 Task: Create in the project AppWave and in the Backlog issue 'Develop a new tool for automated testing of web application API correctness and performance' a child issue 'Serverless computing application cost remediation', and assign it to team member softage.1@softage.net. Create in the project AppWave and in the Backlog issue 'Upgrade the deployment and rollback mechanisms of a web application to improve deployment efficiency and system stability' a child issue 'Automated infrastructure security incident response planning and reporting', and assign it to team member softage.2@softage.net
Action: Mouse moved to (181, 50)
Screenshot: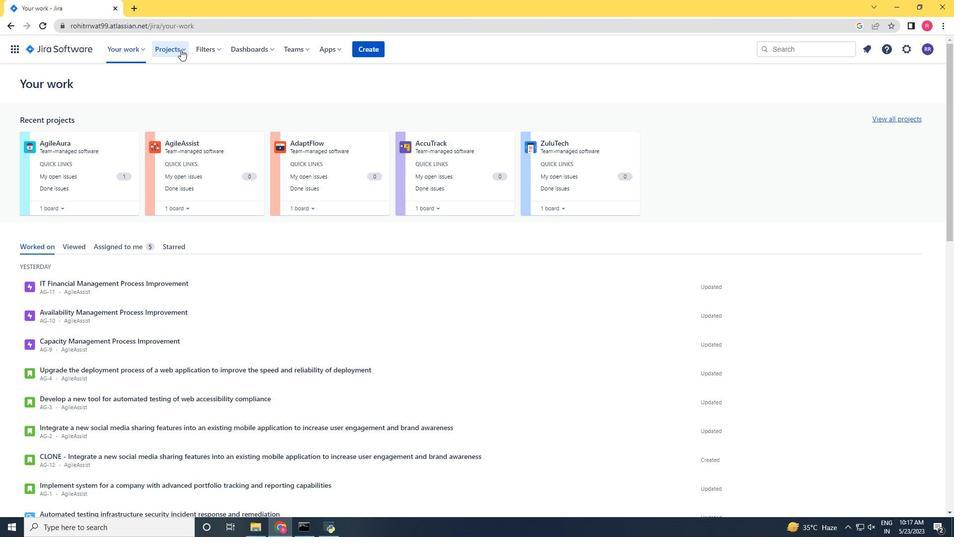 
Action: Mouse pressed left at (181, 50)
Screenshot: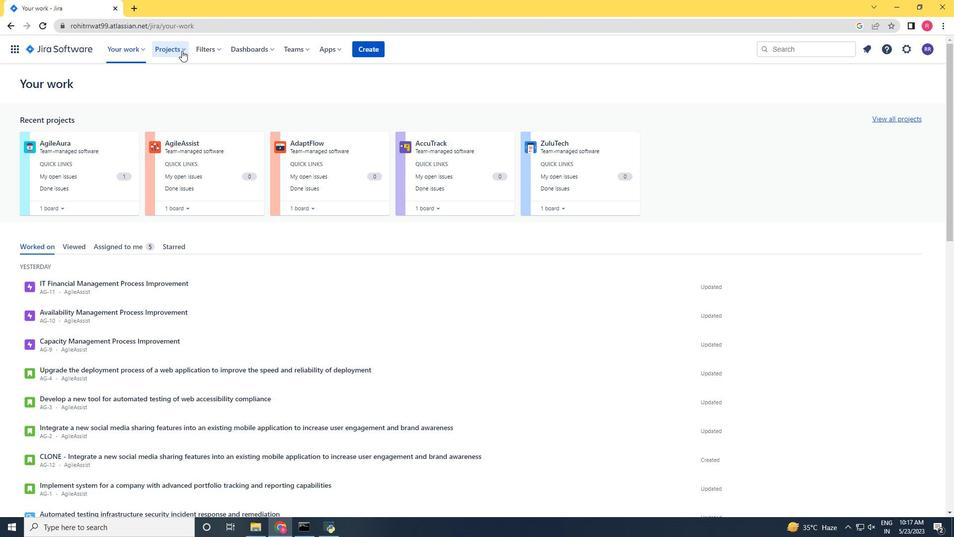 
Action: Mouse moved to (201, 93)
Screenshot: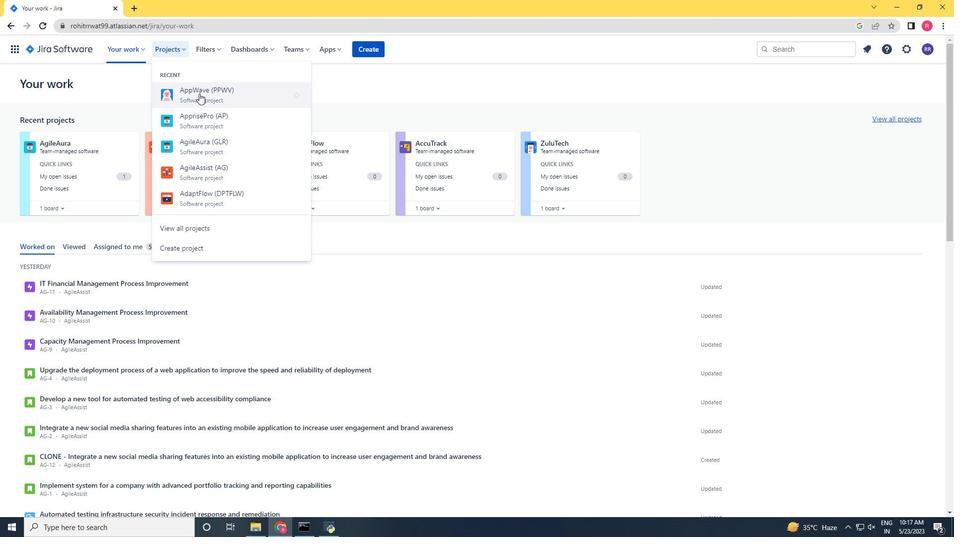 
Action: Mouse pressed left at (201, 93)
Screenshot: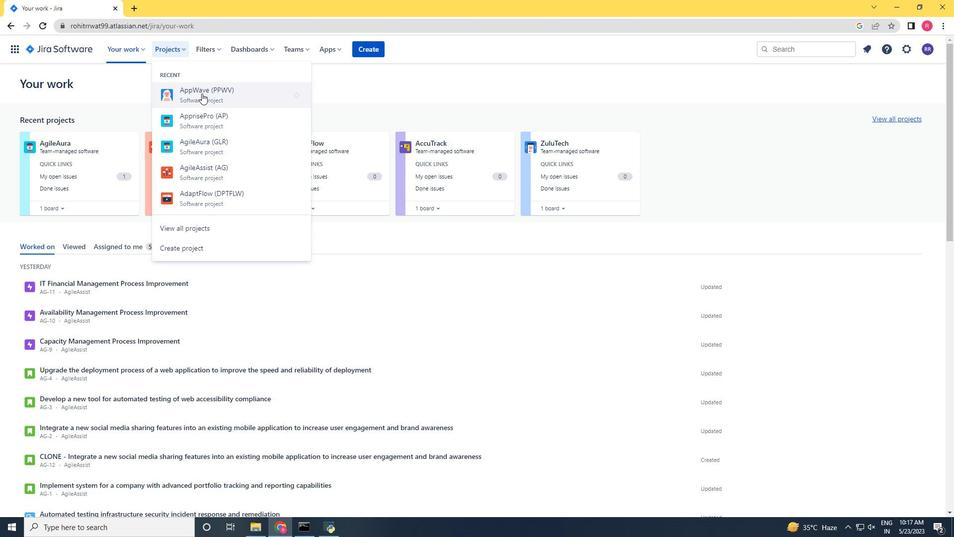 
Action: Mouse moved to (64, 148)
Screenshot: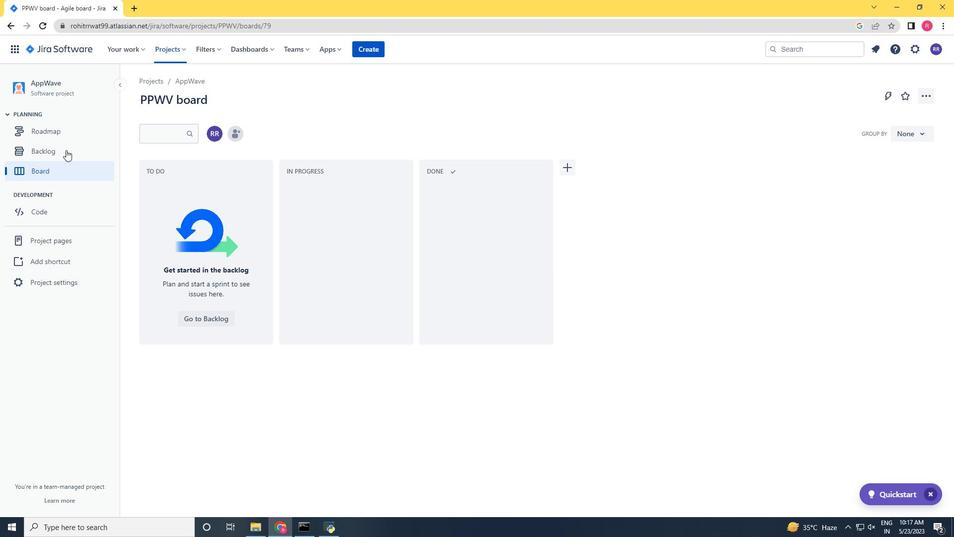 
Action: Mouse pressed left at (64, 148)
Screenshot: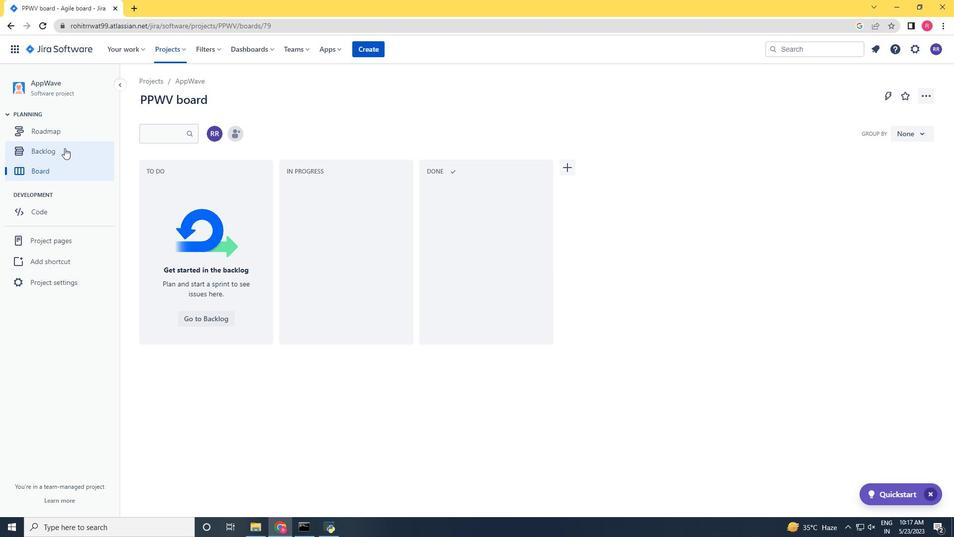 
Action: Mouse moved to (298, 305)
Screenshot: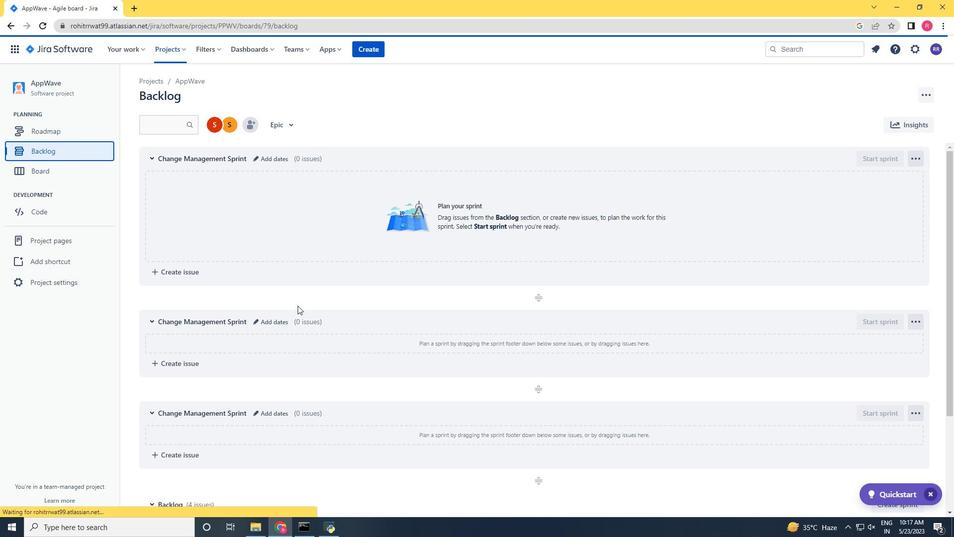 
Action: Mouse scrolled (298, 304) with delta (0, 0)
Screenshot: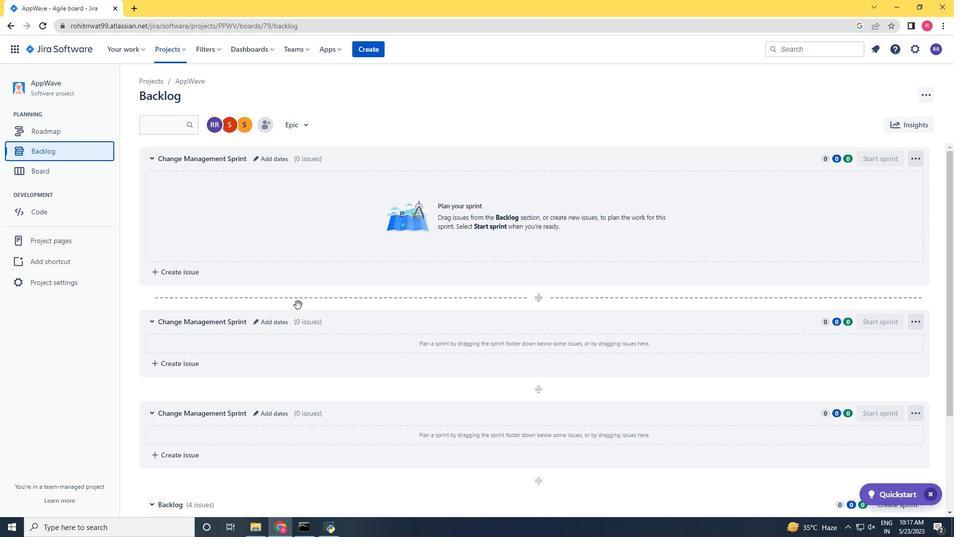 
Action: Mouse scrolled (298, 304) with delta (0, 0)
Screenshot: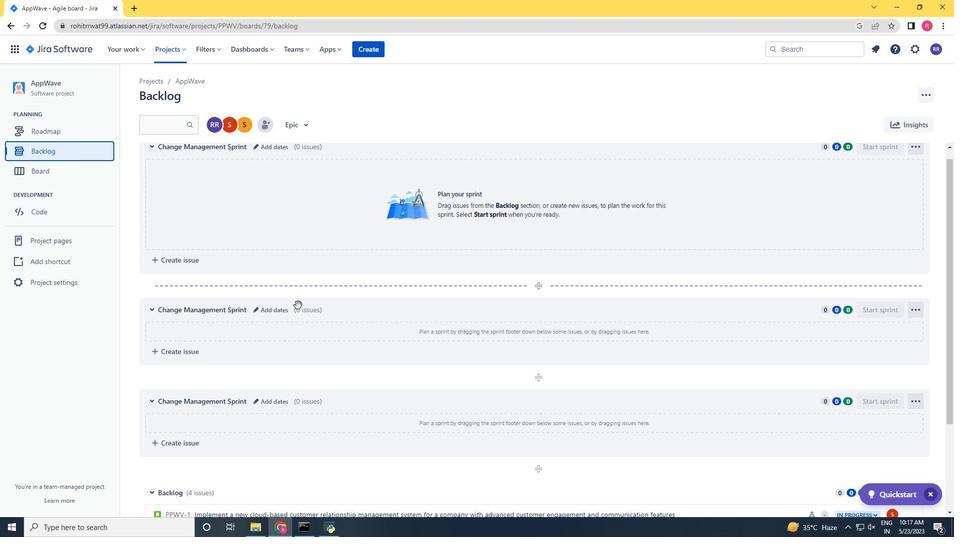 
Action: Mouse scrolled (298, 304) with delta (0, 0)
Screenshot: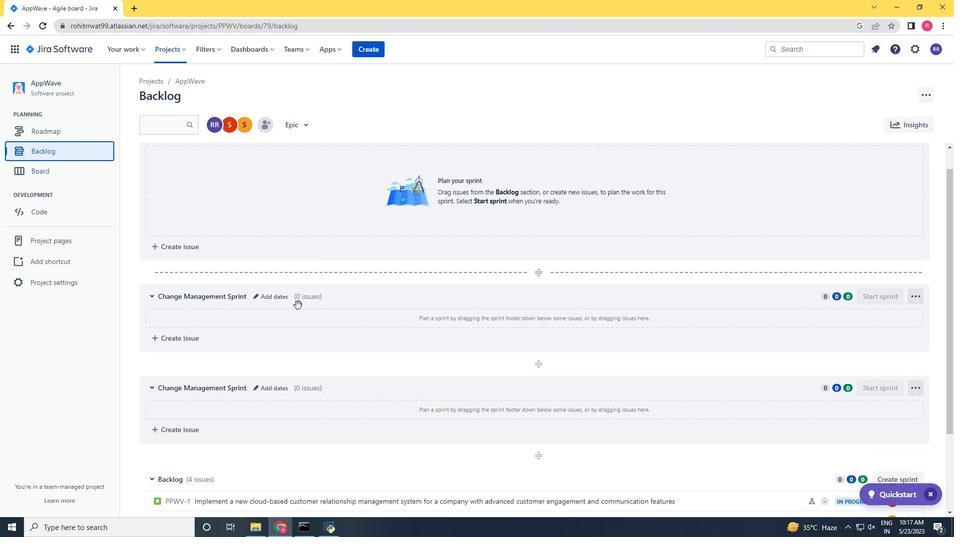 
Action: Mouse moved to (298, 306)
Screenshot: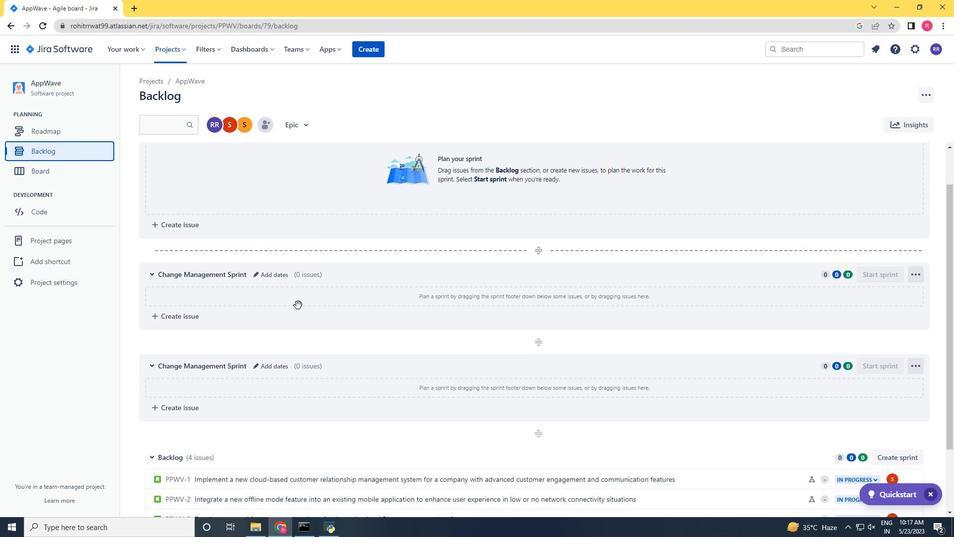 
Action: Mouse scrolled (298, 306) with delta (0, 0)
Screenshot: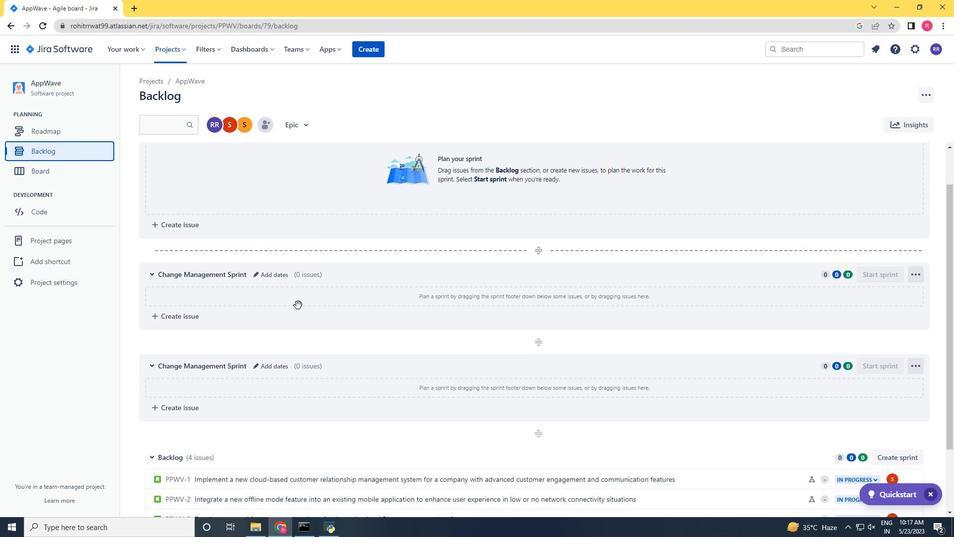 
Action: Mouse moved to (300, 312)
Screenshot: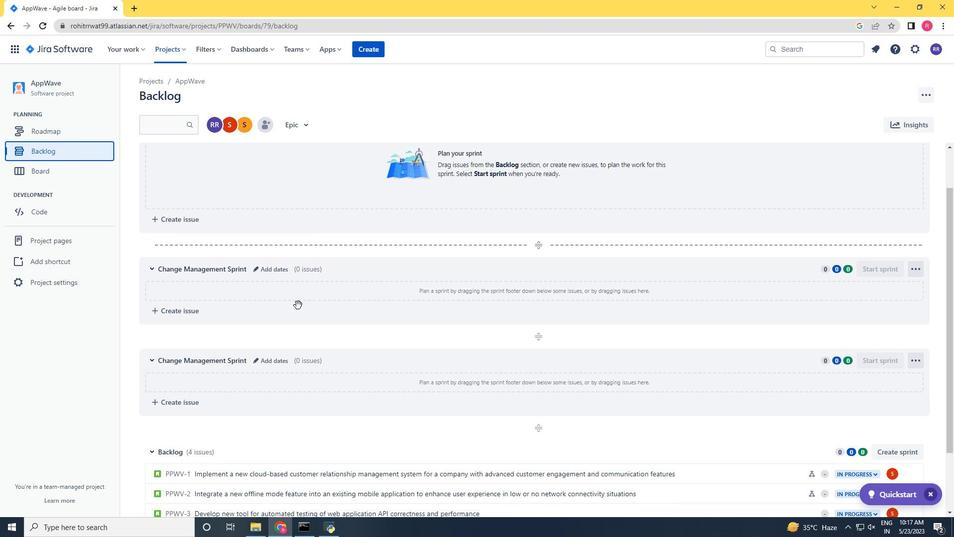 
Action: Mouse scrolled (300, 311) with delta (0, 0)
Screenshot: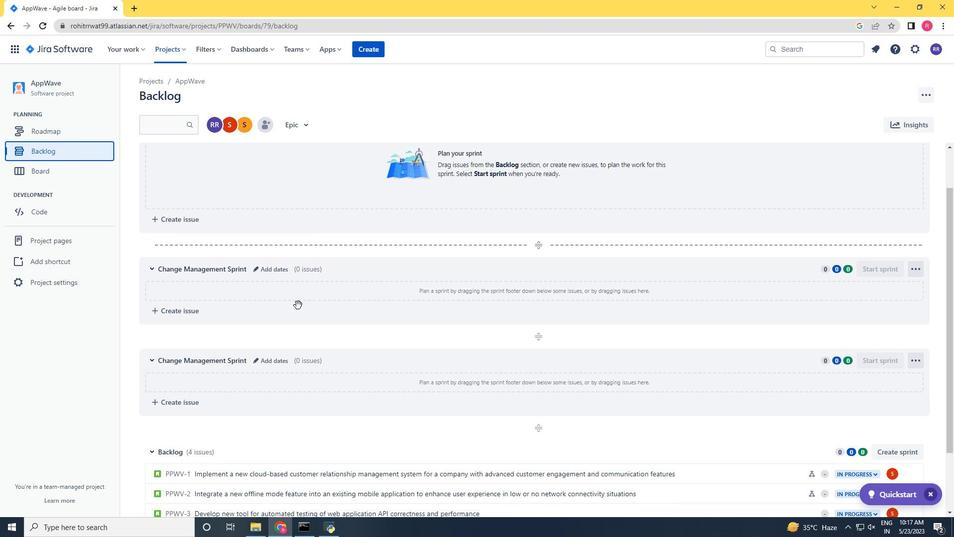 
Action: Mouse moved to (302, 315)
Screenshot: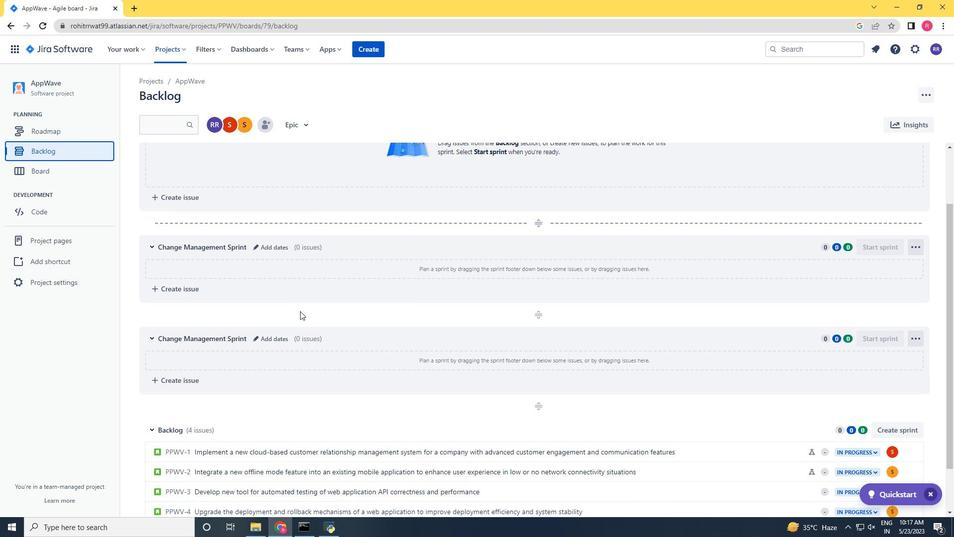 
Action: Mouse scrolled (302, 315) with delta (0, 0)
Screenshot: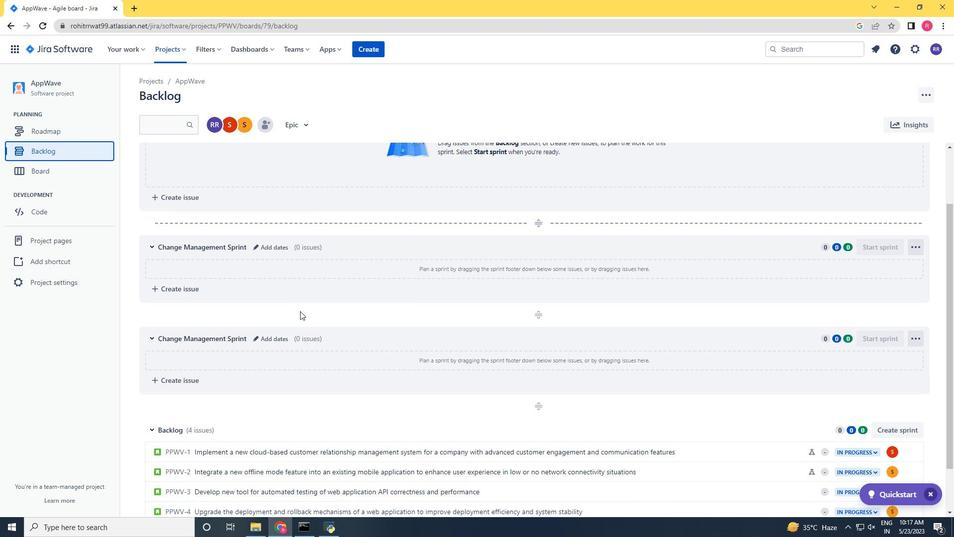 
Action: Mouse moved to (305, 318)
Screenshot: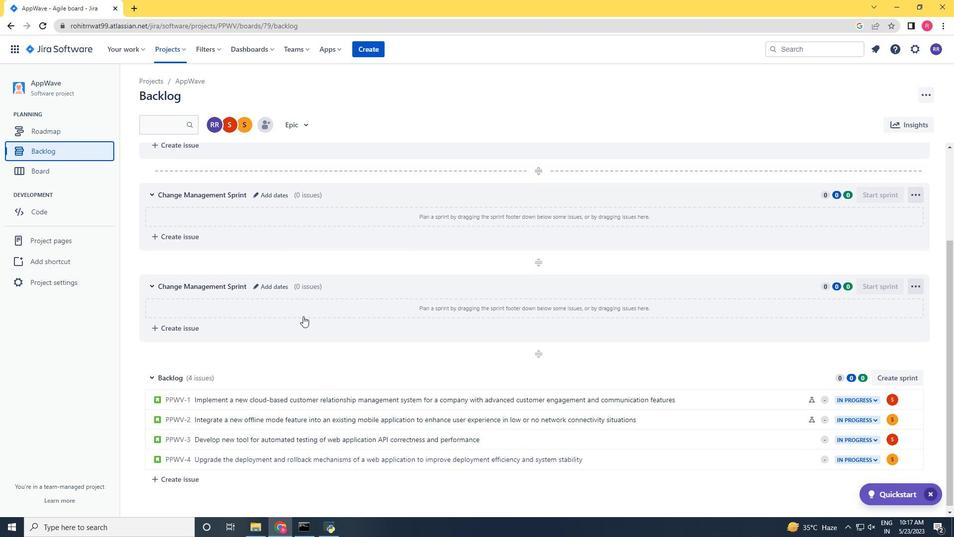 
Action: Mouse scrolled (305, 318) with delta (0, 0)
Screenshot: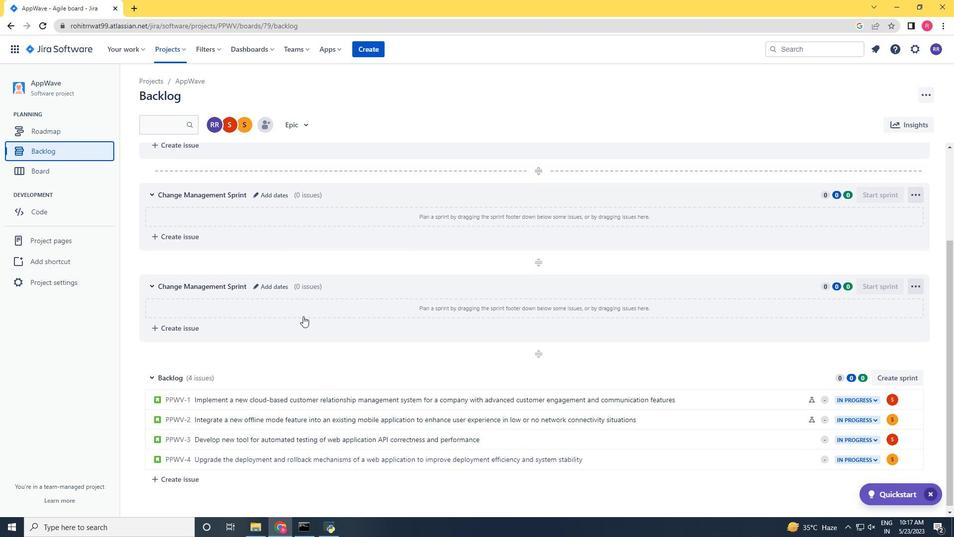 
Action: Mouse moved to (308, 323)
Screenshot: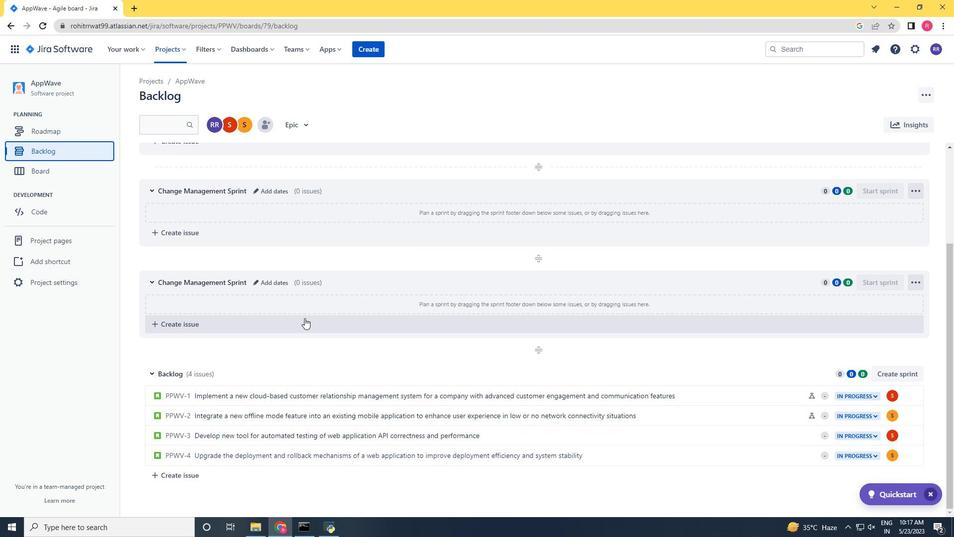 
Action: Mouse scrolled (308, 322) with delta (0, 0)
Screenshot: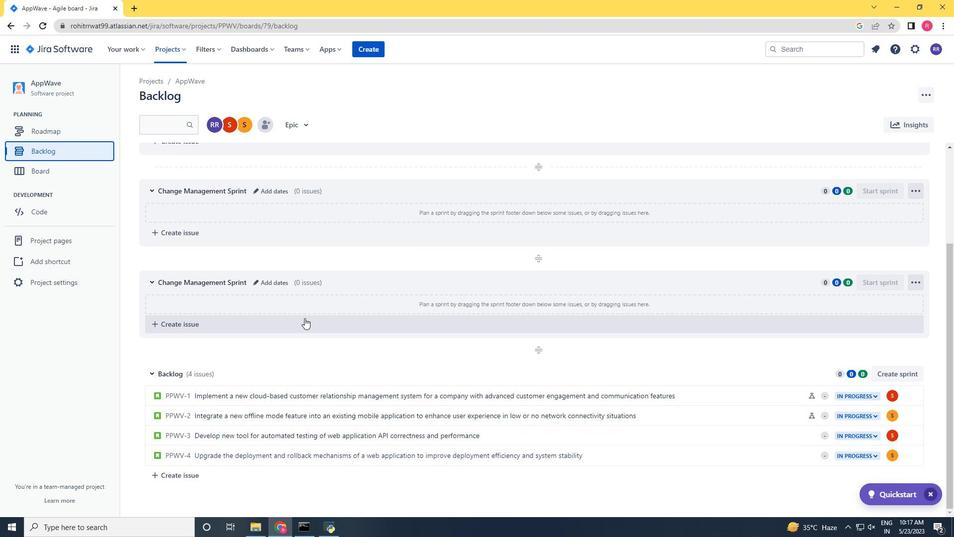 
Action: Mouse moved to (772, 432)
Screenshot: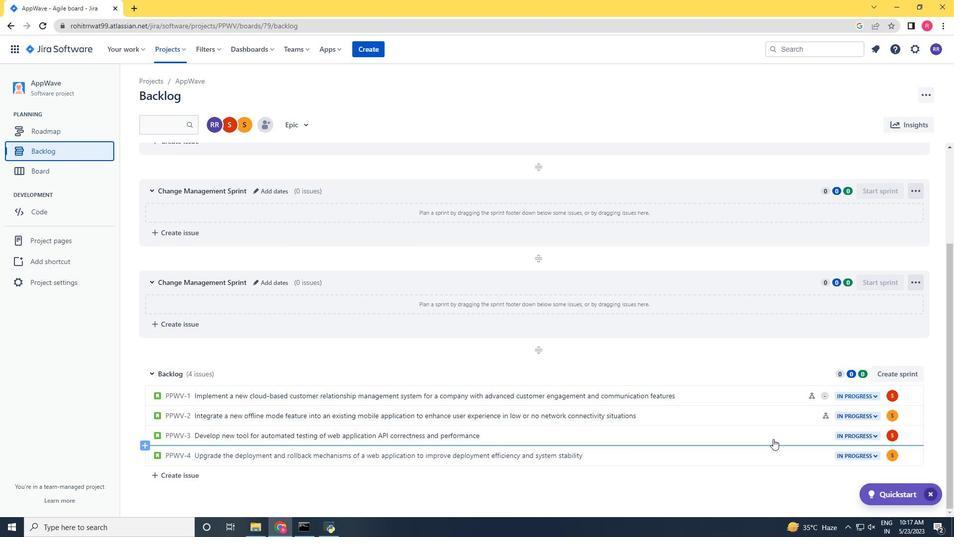
Action: Mouse pressed left at (772, 432)
Screenshot: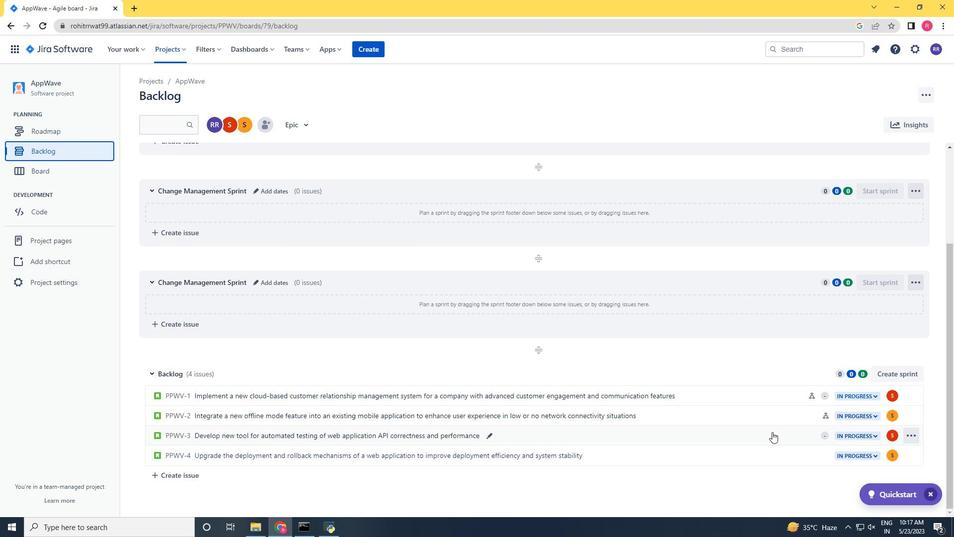 
Action: Mouse moved to (773, 222)
Screenshot: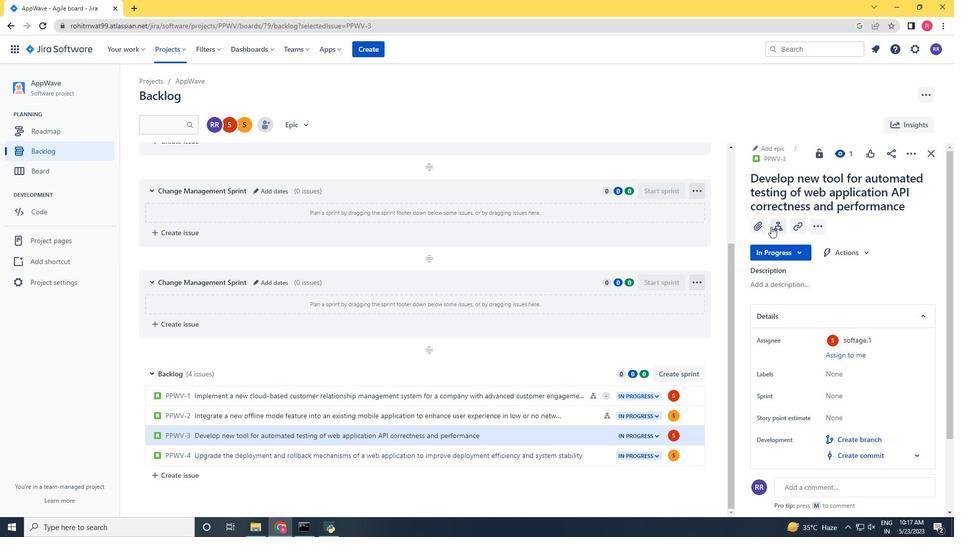 
Action: Mouse pressed left at (773, 222)
Screenshot: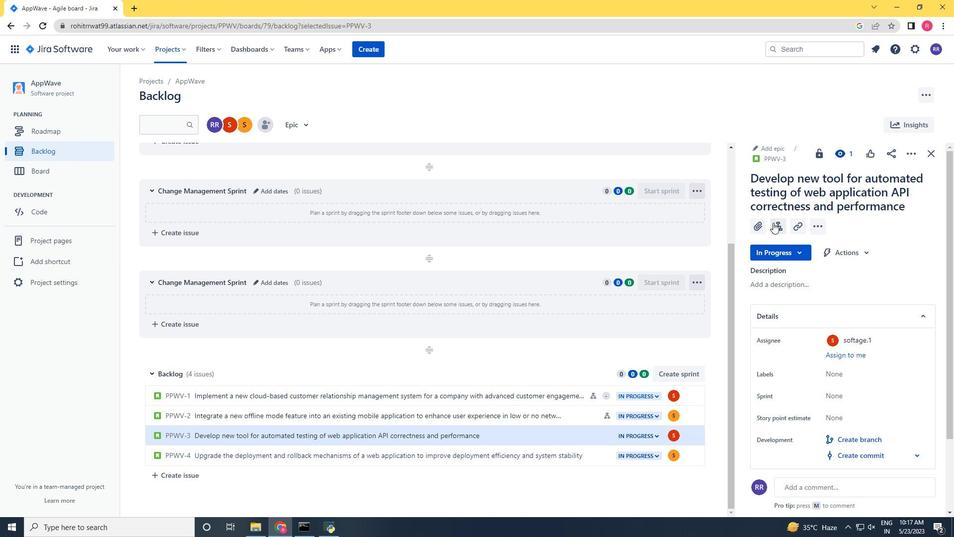 
Action: Mouse moved to (777, 259)
Screenshot: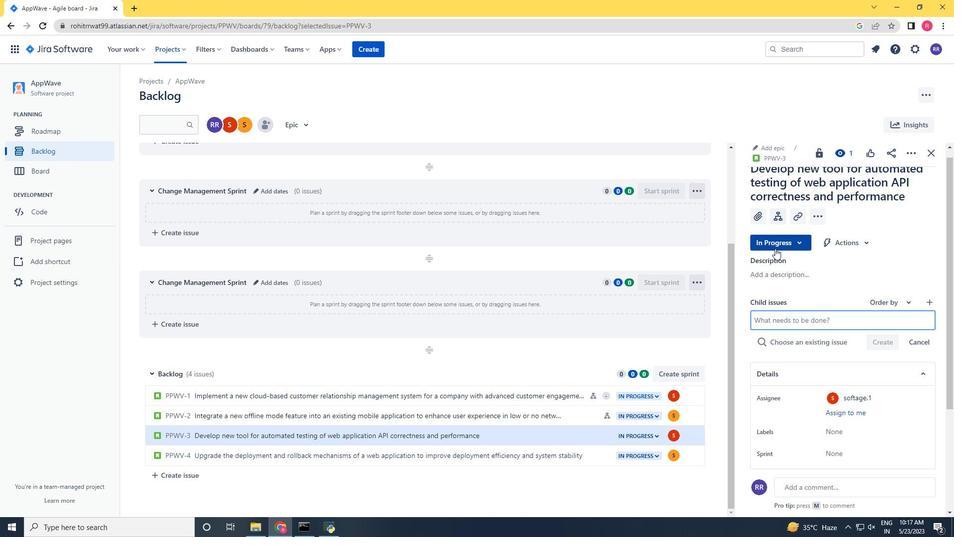 
Action: Key pressed <Key.shift>Serverless<Key.space>computing<Key.space>application<Key.space>cost<Key.space>ren<Key.backspace>mediation<Key.space><Key.enter><Key.enter>
Screenshot: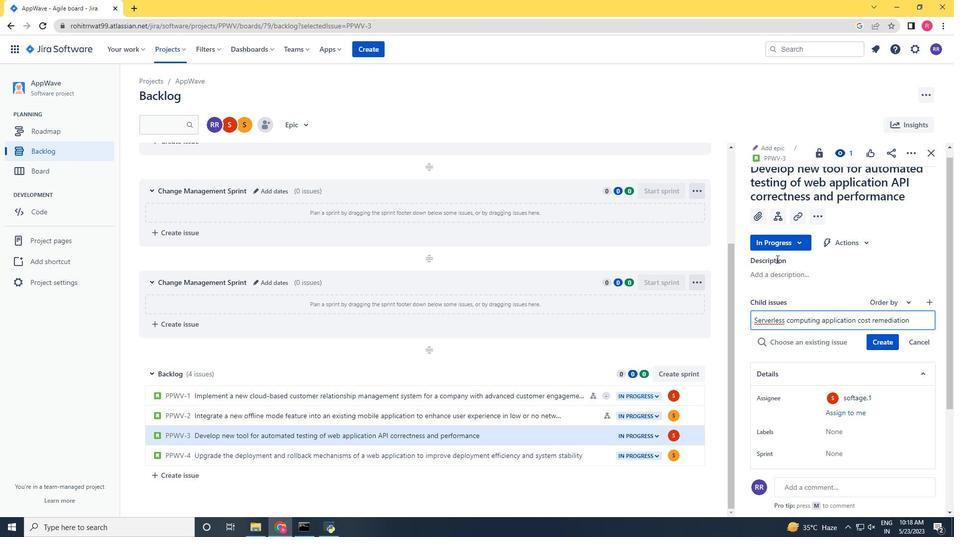 
Action: Mouse scrolled (777, 259) with delta (0, 0)
Screenshot: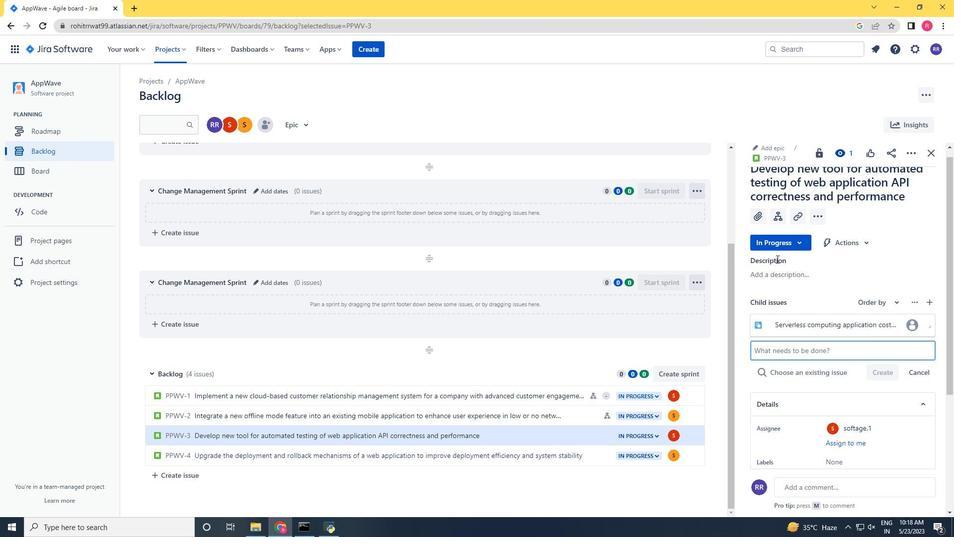 
Action: Mouse moved to (895, 338)
Screenshot: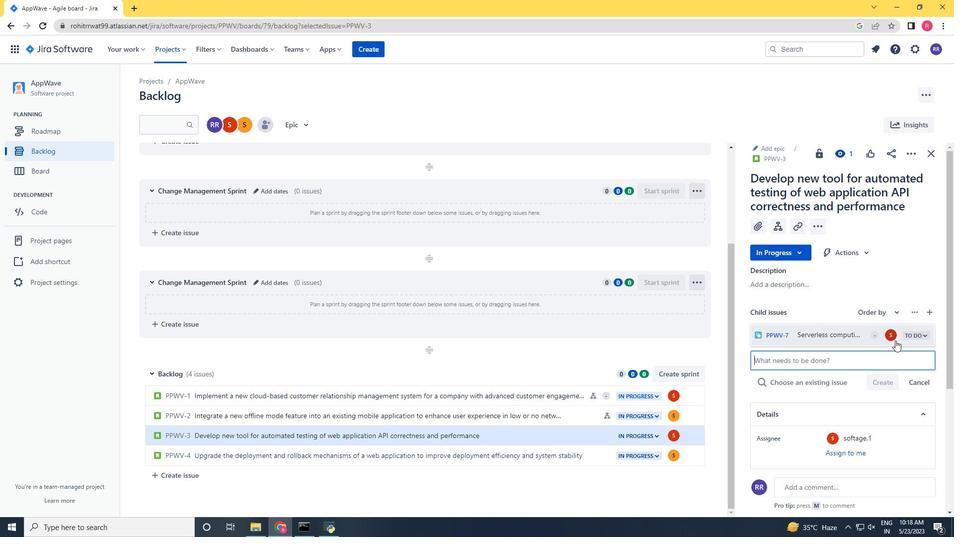 
Action: Mouse pressed left at (895, 338)
Screenshot: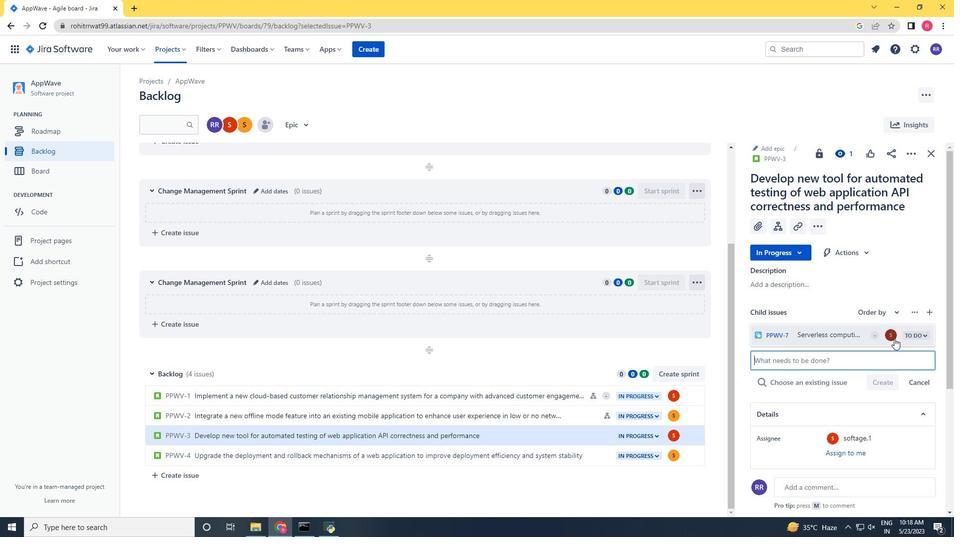 
Action: Mouse moved to (911, 278)
Screenshot: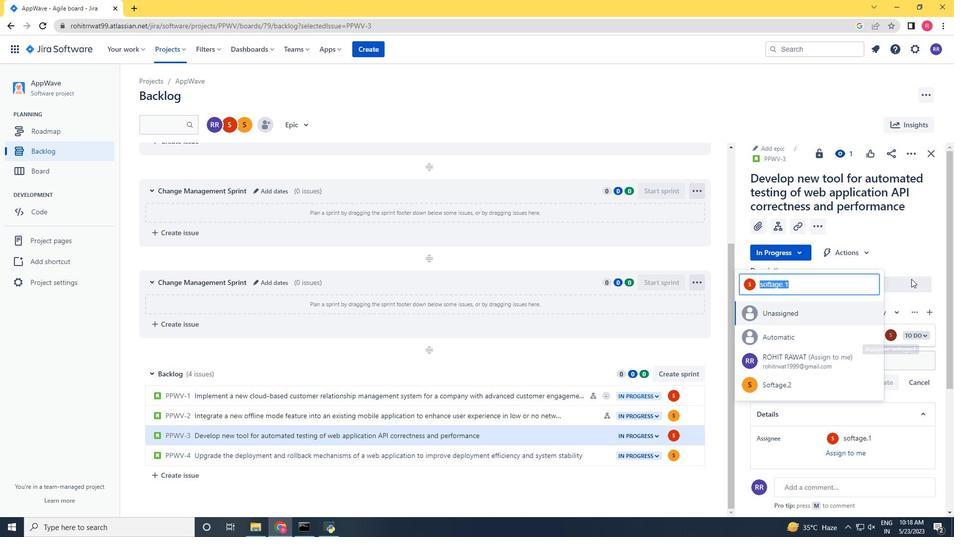 
Action: Mouse pressed left at (911, 278)
Screenshot: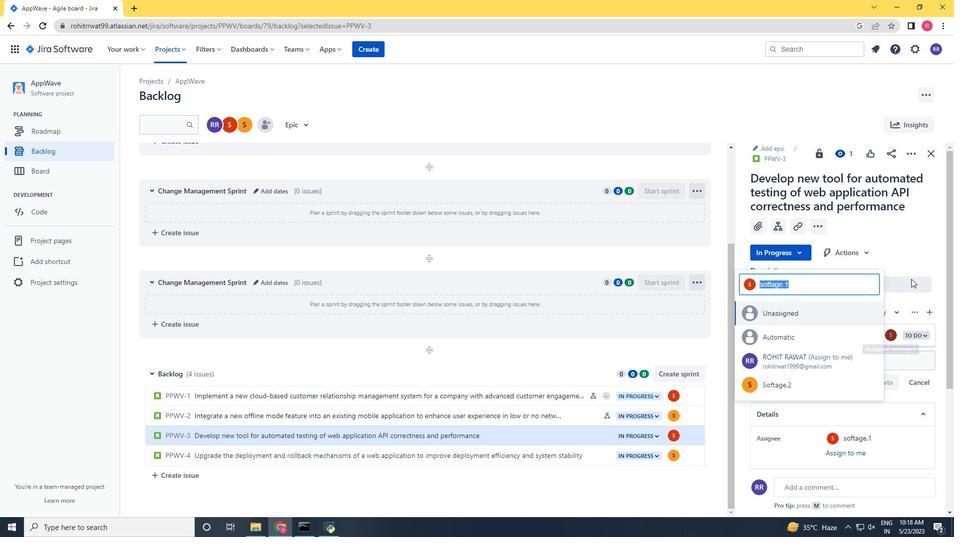 
Action: Mouse moved to (599, 460)
Screenshot: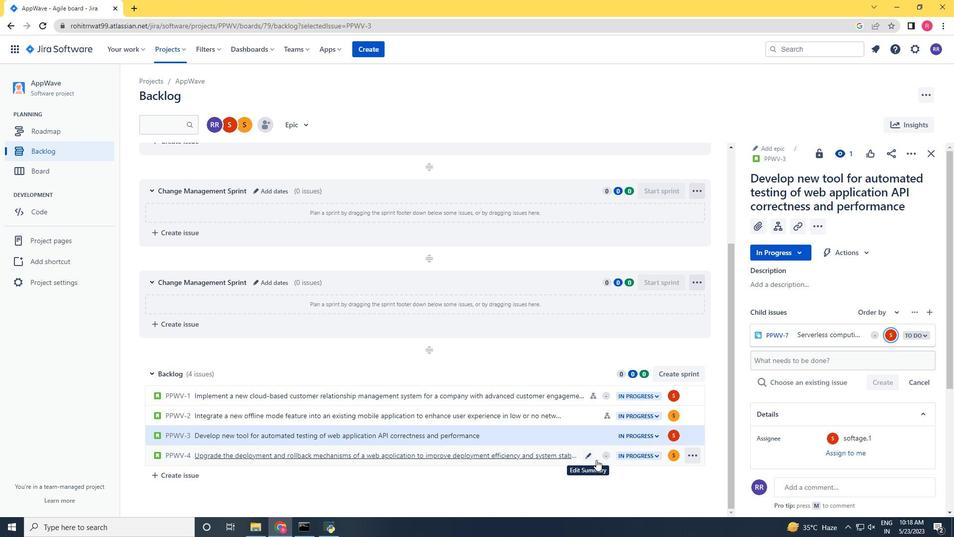 
Action: Mouse pressed left at (599, 460)
Screenshot: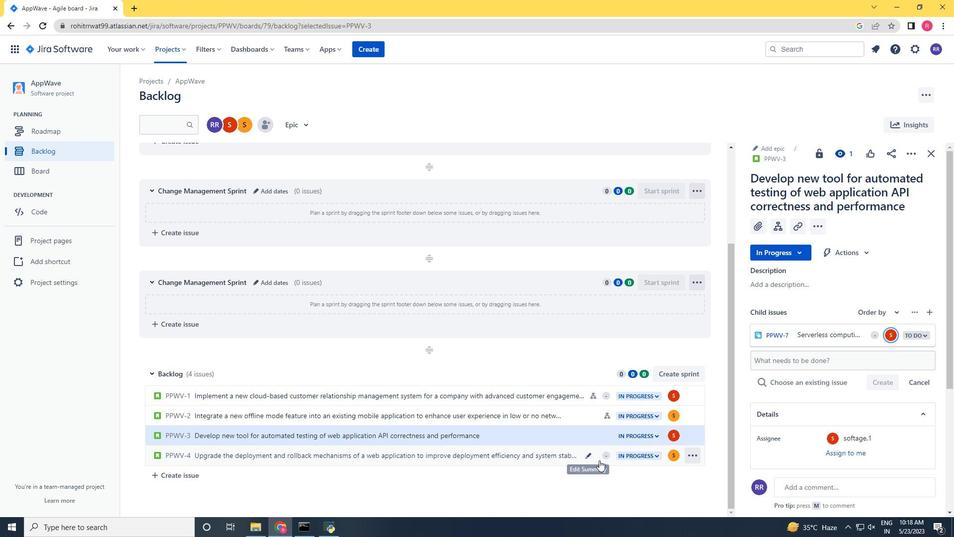 
Action: Mouse moved to (784, 241)
Screenshot: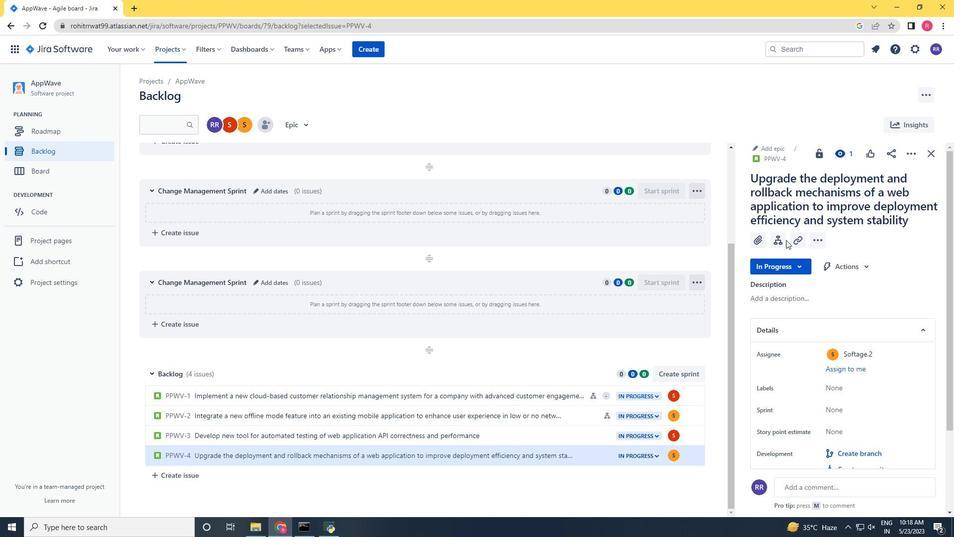 
Action: Mouse pressed left at (784, 241)
Screenshot: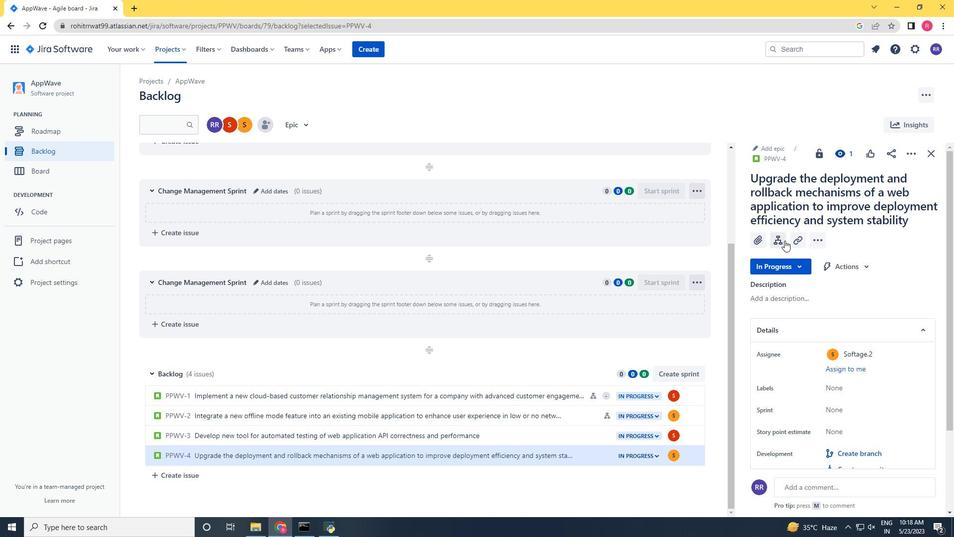 
Action: Key pressed <Key.shift>Automated<Key.space>infrastus<Key.backspace>cturw<Key.space><Key.backspace><Key.backspace><Key.backspace>re<Key.space><Key.backspace><Key.left><Key.left><Key.left><Key.left><Key.left><Key.left><Key.left><Key.left><Key.left><Key.left><Key.left><Key.right><Key.right><Key.right><Key.right><Key.right>r<Key.right><Key.right><Key.right><Key.right><Key.right><Key.right><Key.right><Key.right><Key.right><Key.right><Key.right><Key.right><Key.right><Key.right><Key.space>security<Key.space>incident<Key.space>responce<Key.space><Key.left><Key.left><Key.left><Key.left><Key.left><Key.left><Key.right><Key.right><Key.right><Key.right><Key.backspace>s00<Key.backspace><Key.backspace><Key.right><Key.right><Key.right><Key.right><Key.right><Key.right>planning<Key.space>and<Key.space>reposring<Key.backspace><Key.backspace><Key.backspace><Key.backspace><Key.backspace>rting<Key.enter>
Screenshot: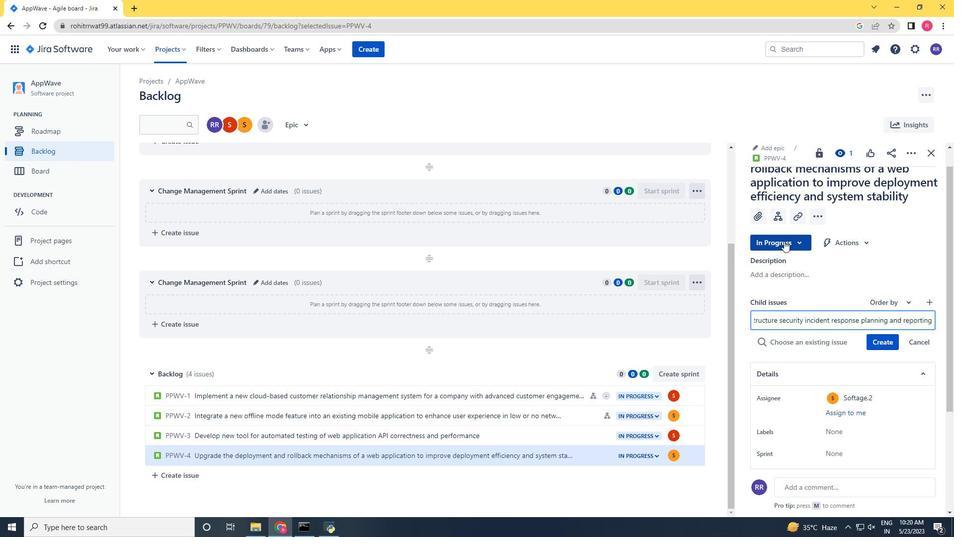 
Action: Mouse scrolled (784, 241) with delta (0, 0)
Screenshot: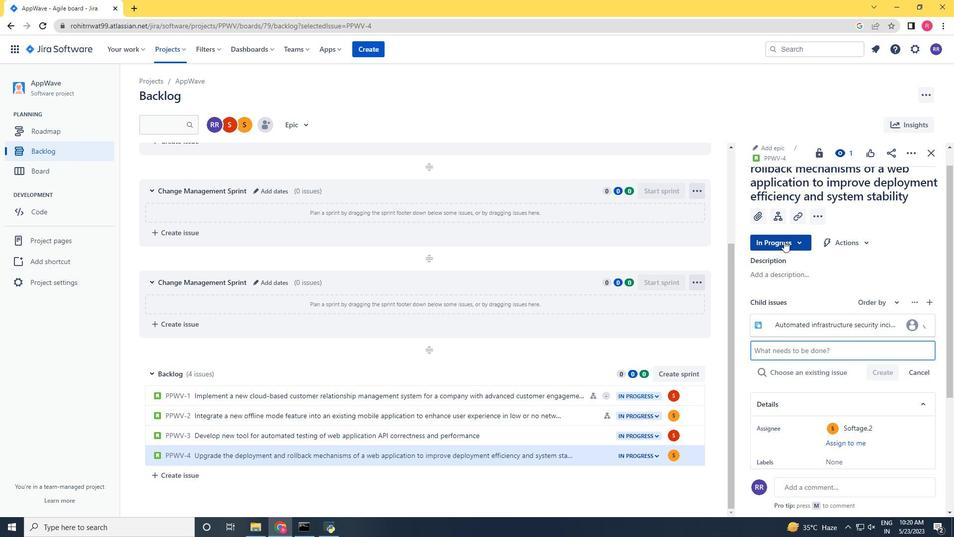 
Action: Mouse scrolled (784, 241) with delta (0, 0)
Screenshot: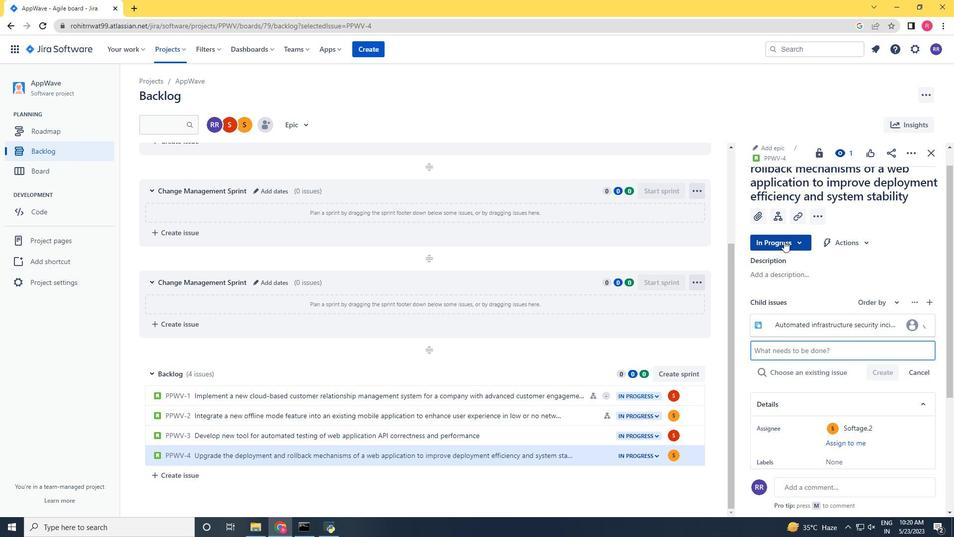 
Action: Mouse scrolled (784, 241) with delta (0, 0)
Screenshot: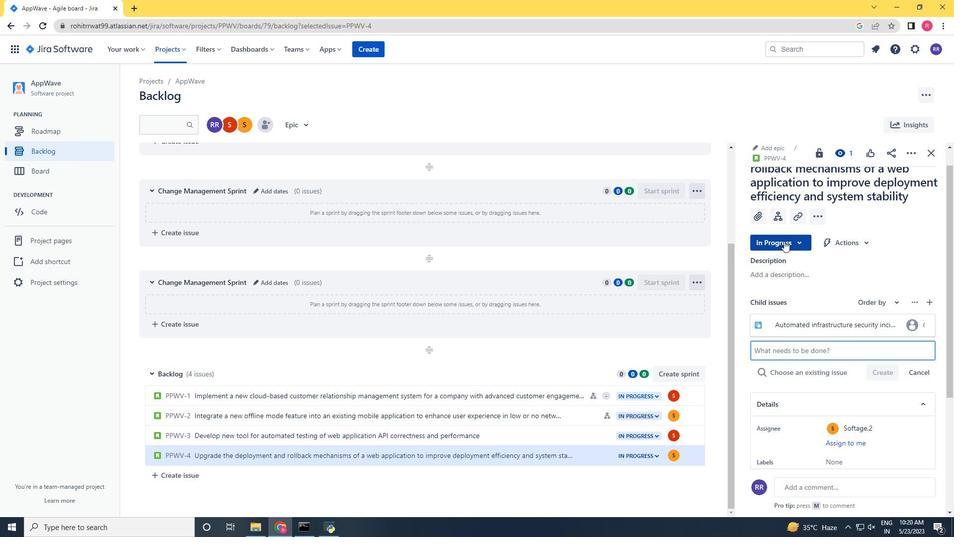 
Action: Mouse moved to (889, 351)
Screenshot: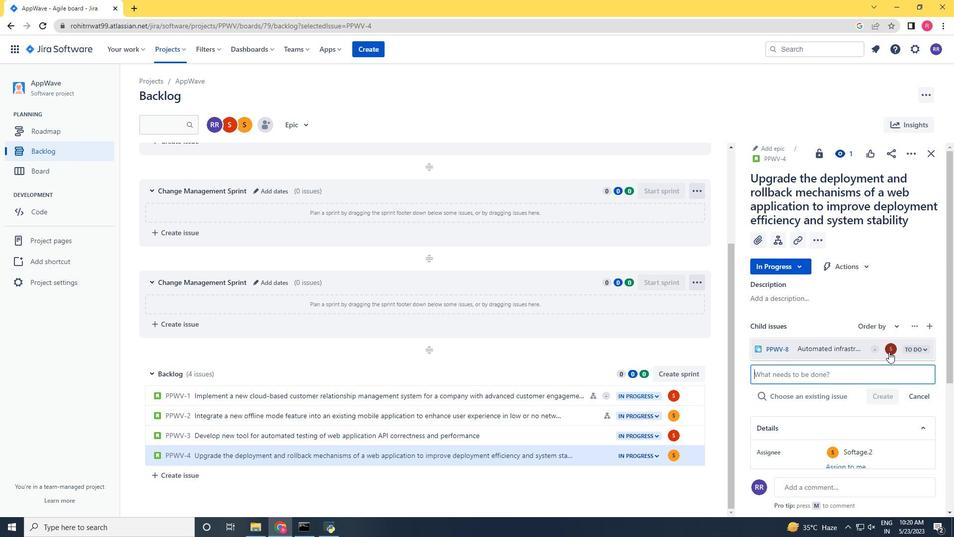 
Action: Mouse pressed left at (889, 351)
Screenshot: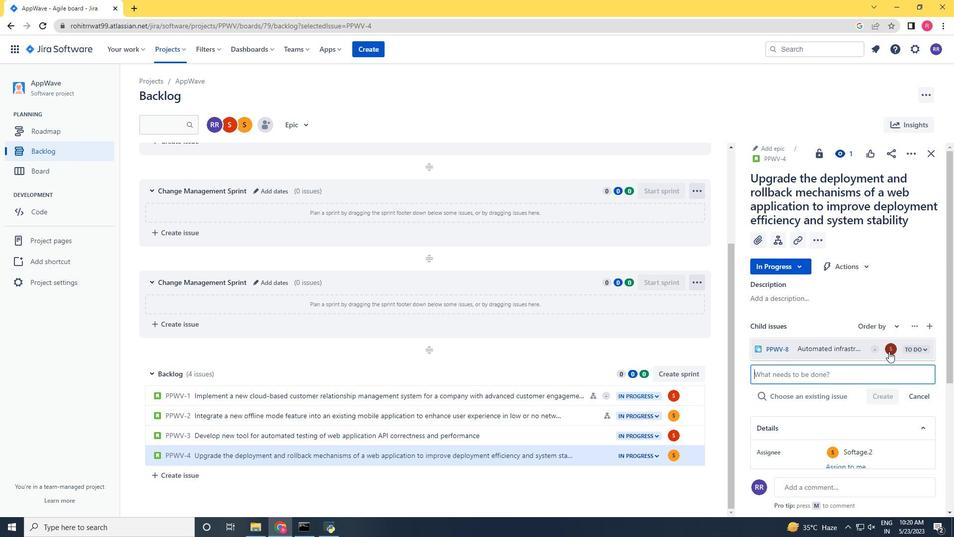 
Action: Key pressed softage.2
Screenshot: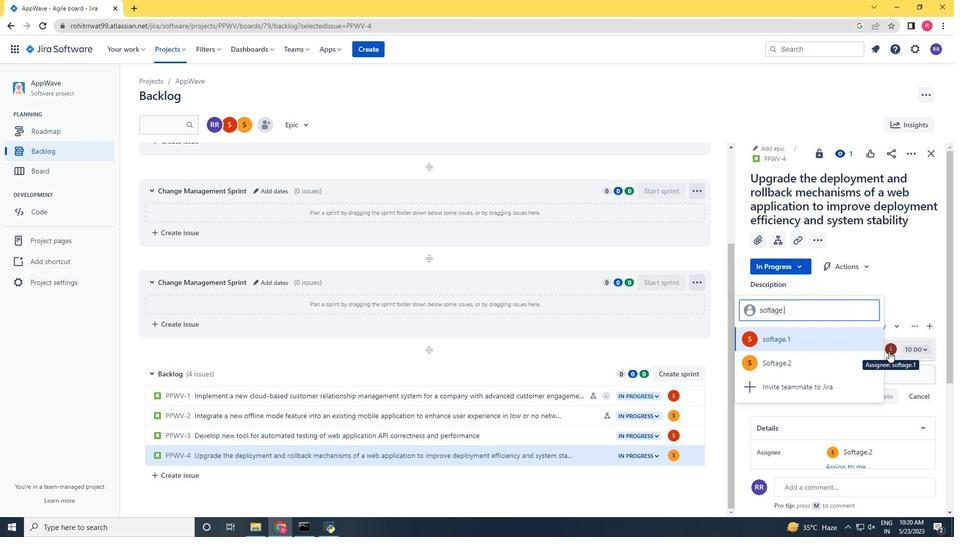 
Action: Mouse moved to (815, 348)
Screenshot: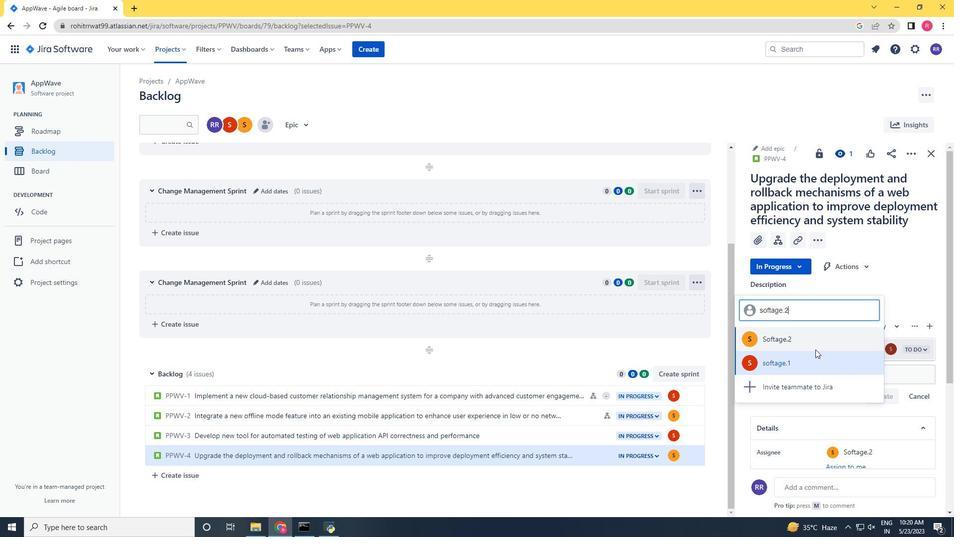 
Action: Mouse pressed left at (815, 348)
Screenshot: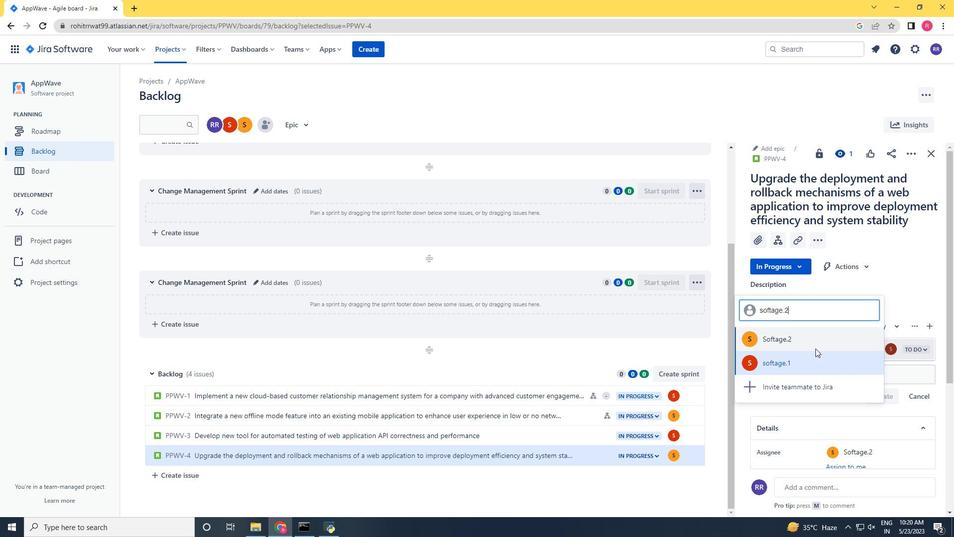 
Action: Mouse moved to (722, 418)
Screenshot: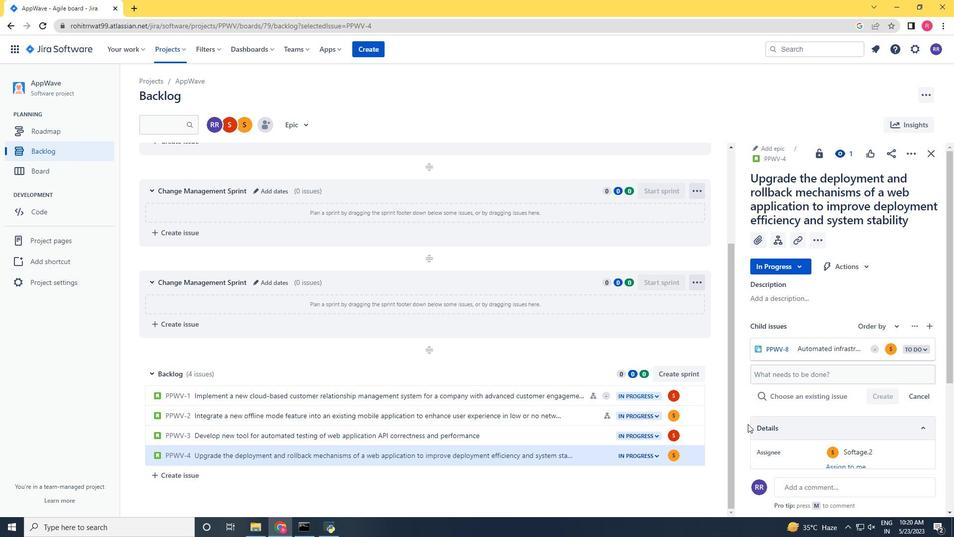 
